 Task: Search for 'Cozy Mountain Cabin Retreat' on Airbnb.
Action: Mouse moved to (105, 357)
Screenshot: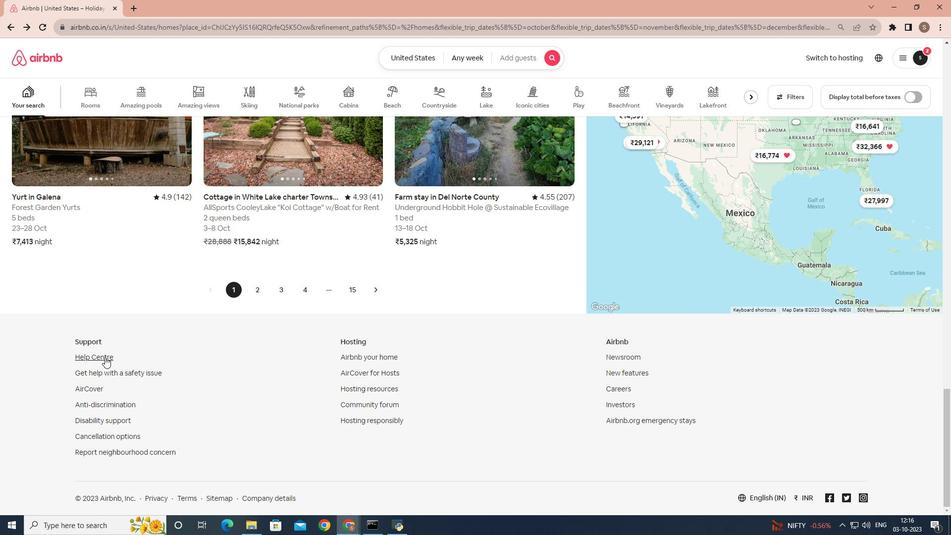 
Action: Mouse pressed left at (105, 357)
Screenshot: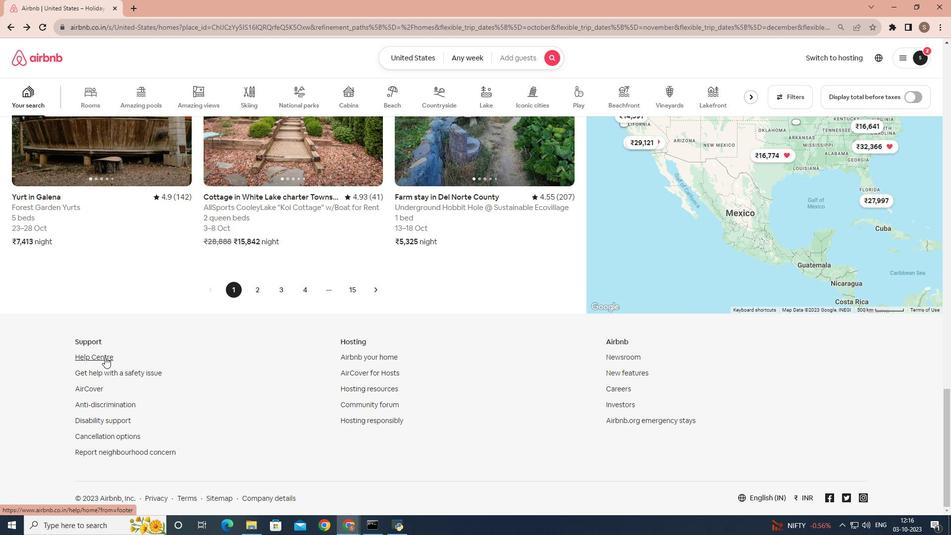 
Action: Mouse pressed left at (105, 357)
Screenshot: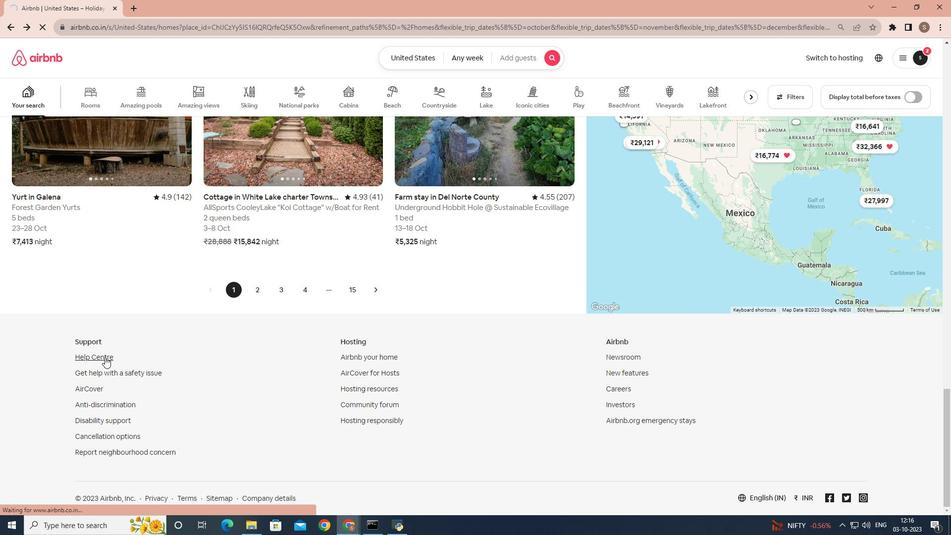 
Action: Mouse moved to (240, 361)
Screenshot: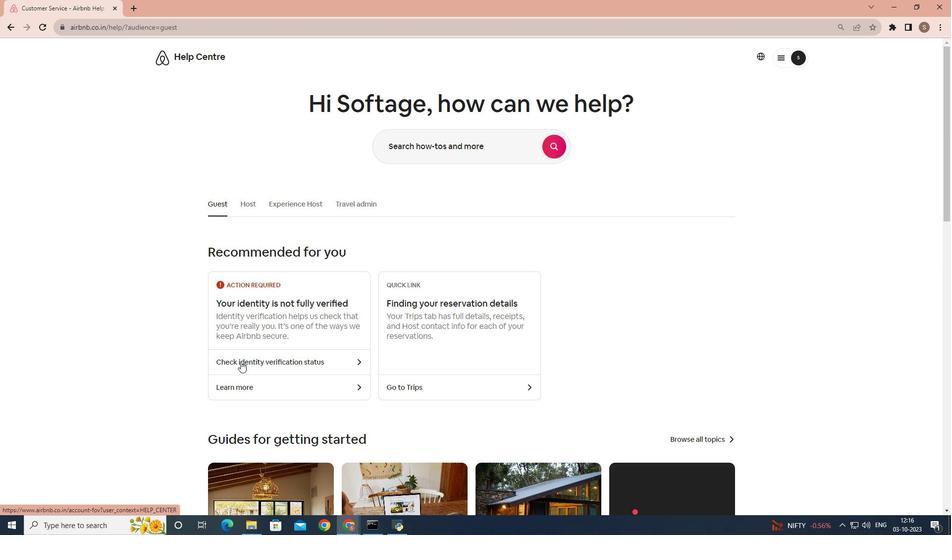 
Action: Mouse pressed left at (240, 361)
Screenshot: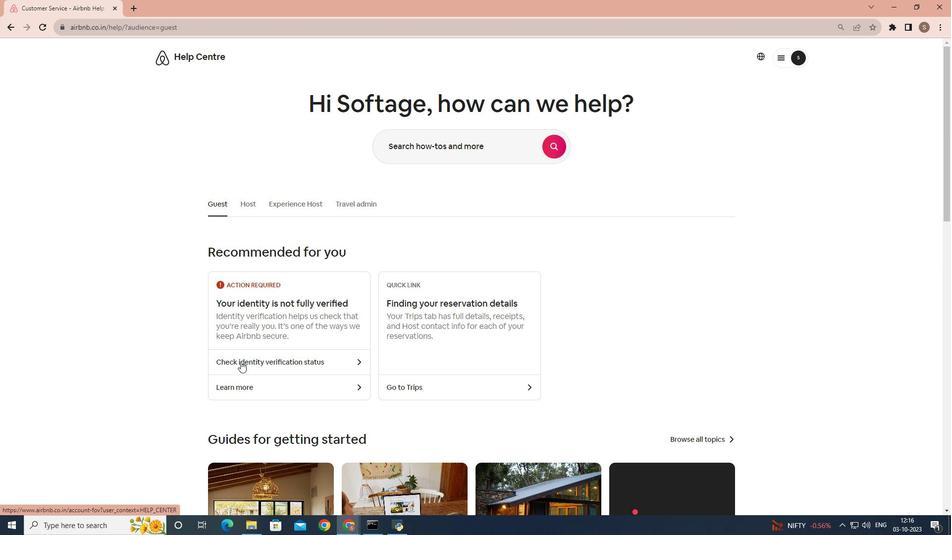 
Action: Mouse moved to (133, 54)
Screenshot: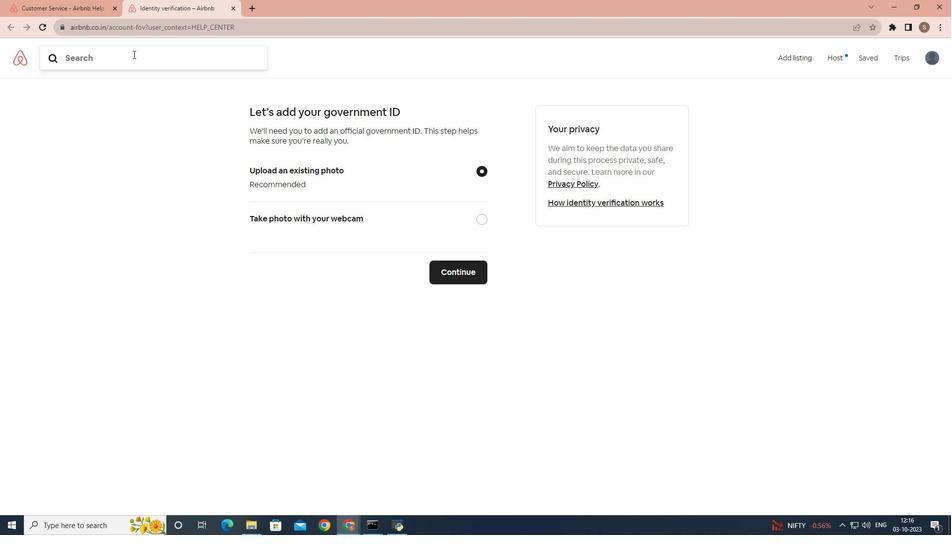 
Action: Mouse pressed left at (133, 54)
Screenshot: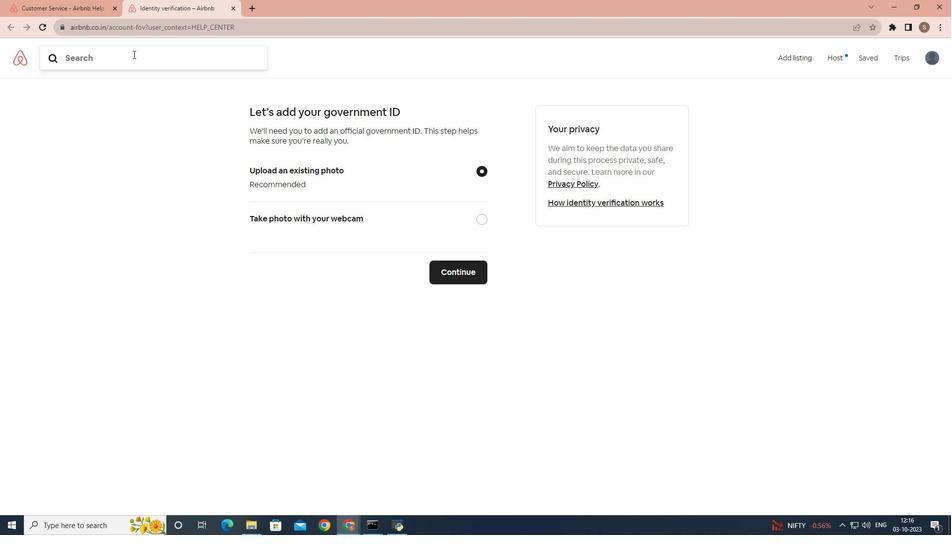 
Action: Key pressed <Key.shift>Cozy<Key.space><Key.shift>Mountain<Key.space><Key.shift>Cabin<Key.space><Key.shift><Key.shift><Key.shift><Key.shift>Retreat<Key.enter>
Screenshot: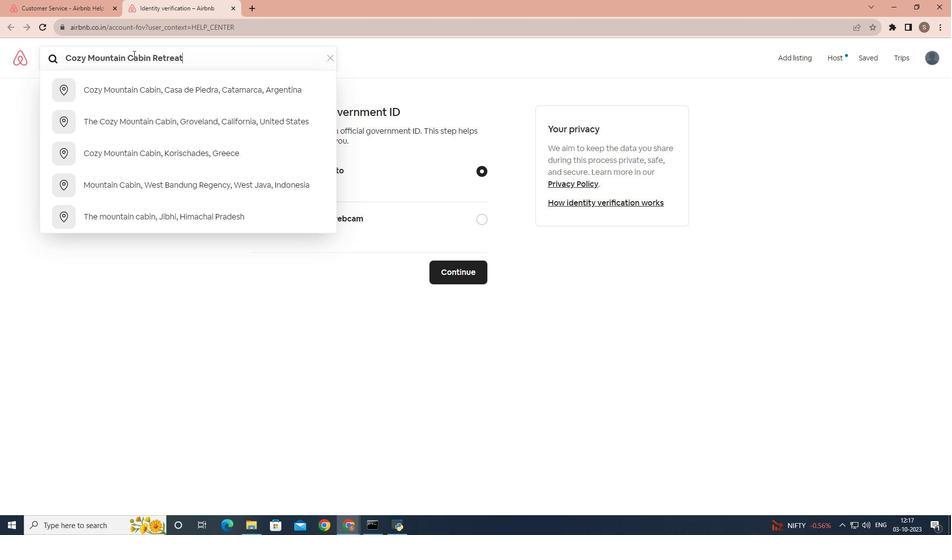 
Action: Mouse moved to (190, 78)
Screenshot: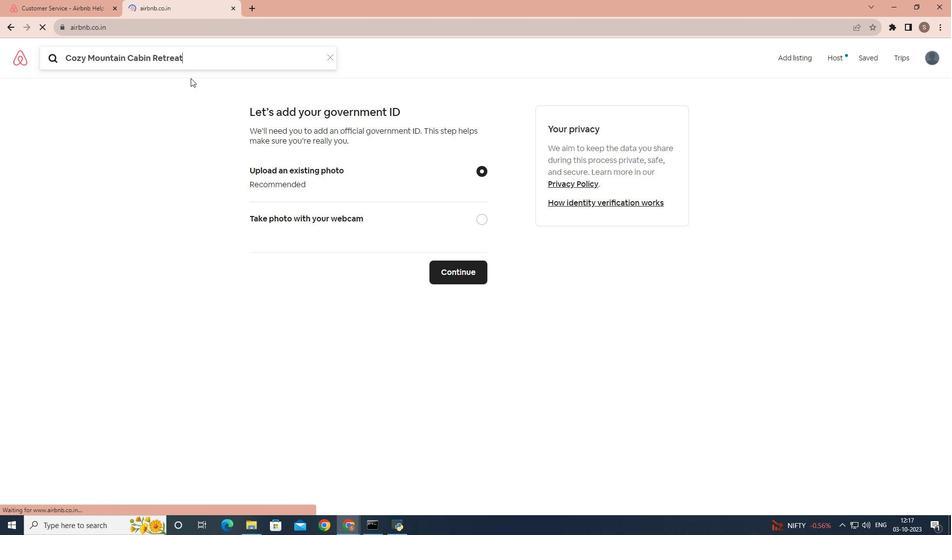 
